 Task: Change the prefilter of the Dirac video decoder using libschroedinger to "Low Pass Filter".
Action: Mouse moved to (108, 20)
Screenshot: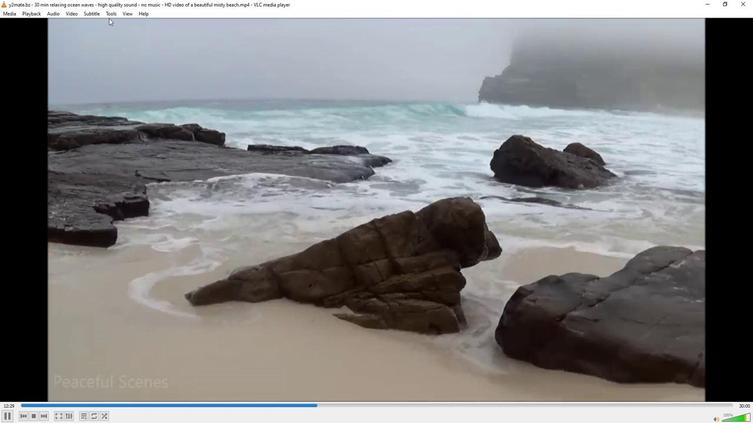 
Action: Mouse pressed left at (108, 20)
Screenshot: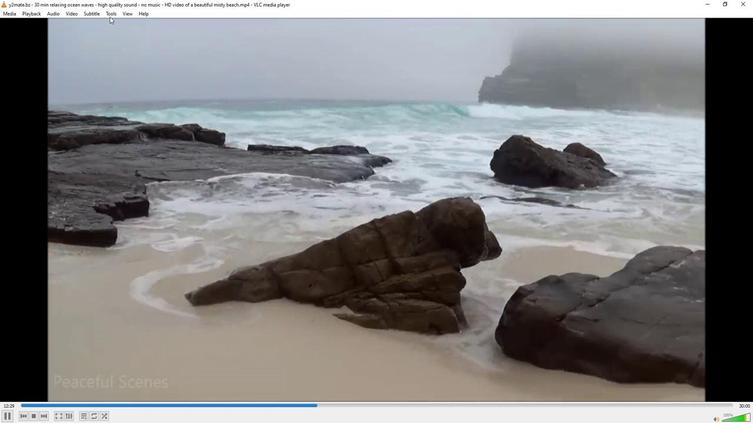 
Action: Mouse moved to (117, 110)
Screenshot: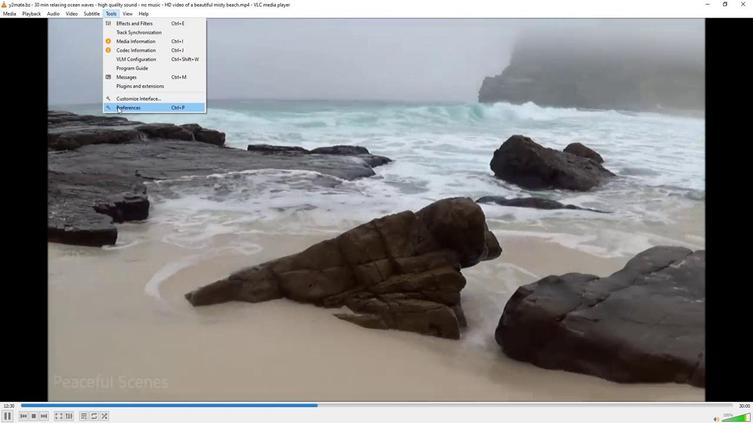 
Action: Mouse pressed left at (117, 110)
Screenshot: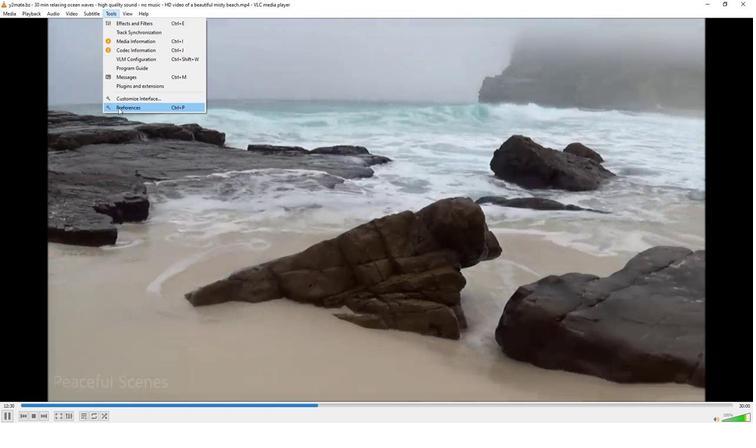 
Action: Mouse moved to (87, 327)
Screenshot: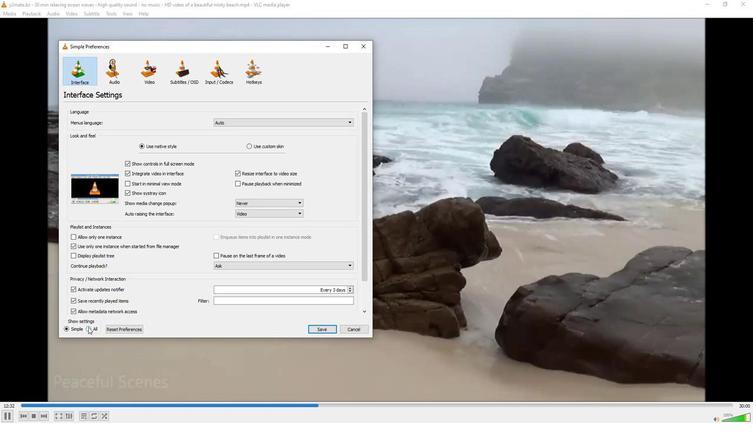
Action: Mouse pressed left at (87, 327)
Screenshot: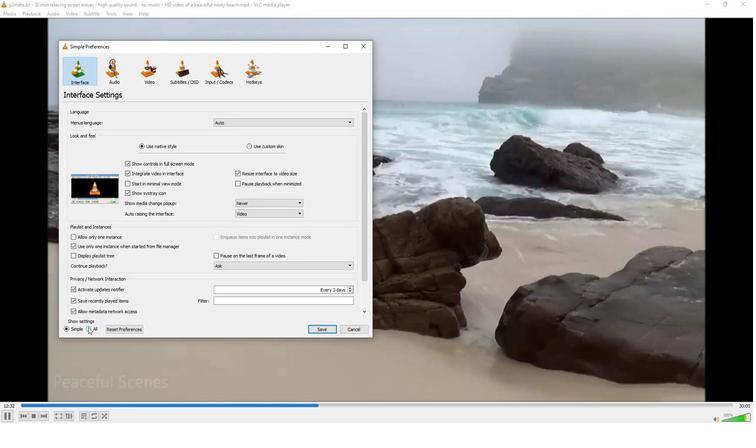 
Action: Mouse moved to (77, 252)
Screenshot: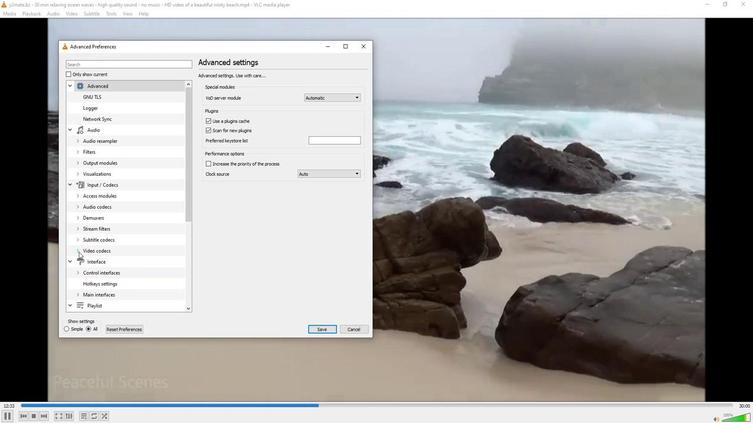
Action: Mouse pressed left at (77, 252)
Screenshot: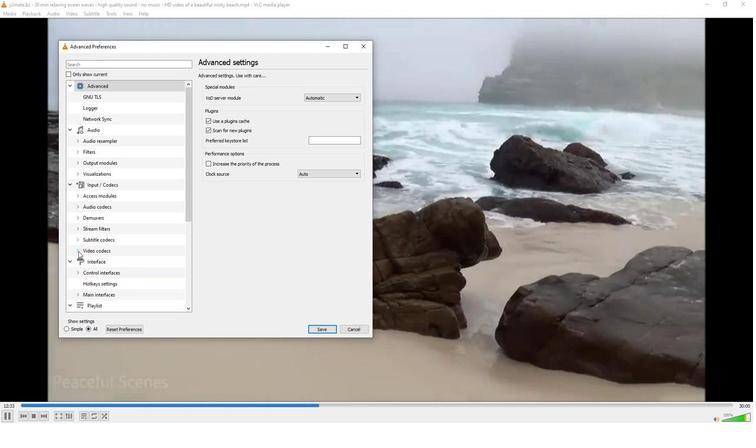 
Action: Mouse moved to (107, 305)
Screenshot: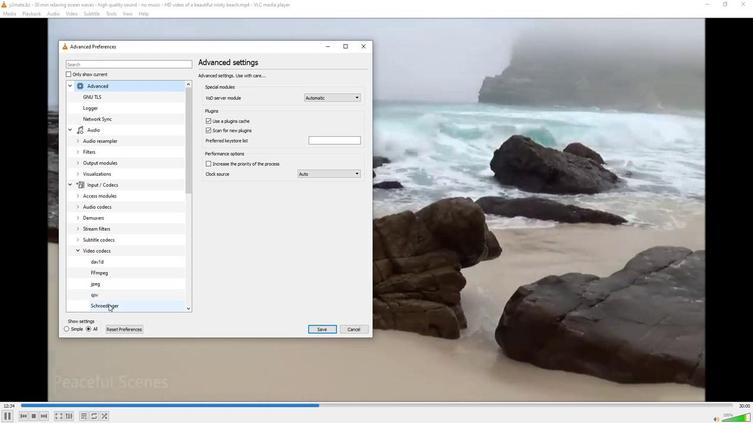 
Action: Mouse pressed left at (107, 305)
Screenshot: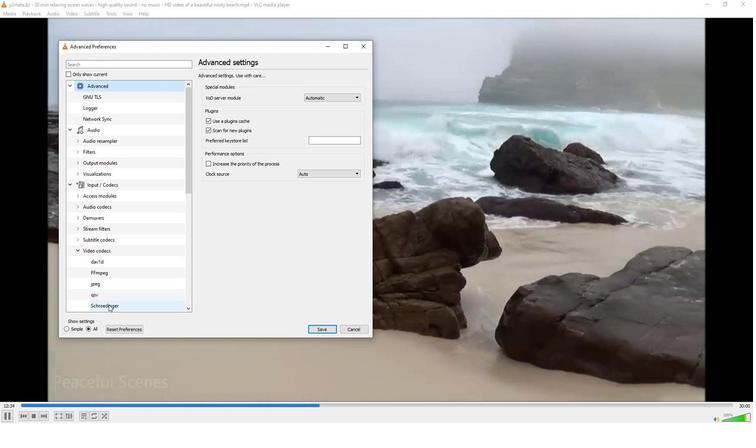 
Action: Mouse moved to (362, 310)
Screenshot: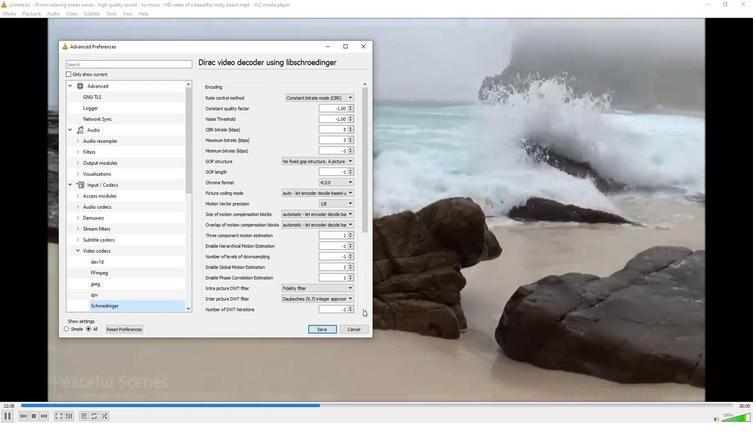 
Action: Mouse pressed left at (362, 310)
Screenshot: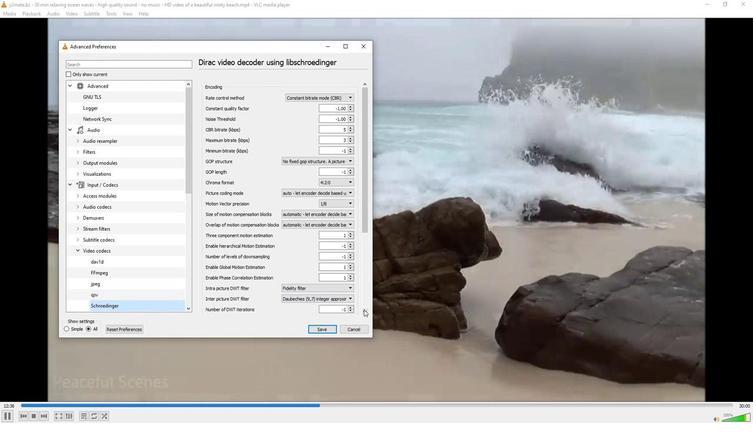 
Action: Mouse pressed left at (362, 310)
Screenshot: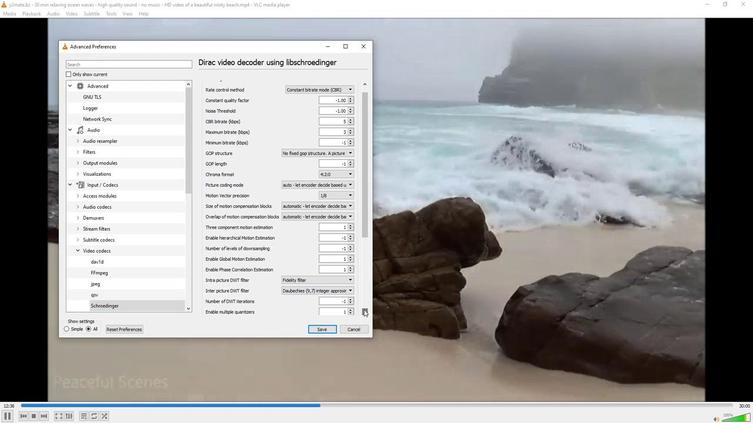 
Action: Mouse pressed left at (362, 310)
Screenshot: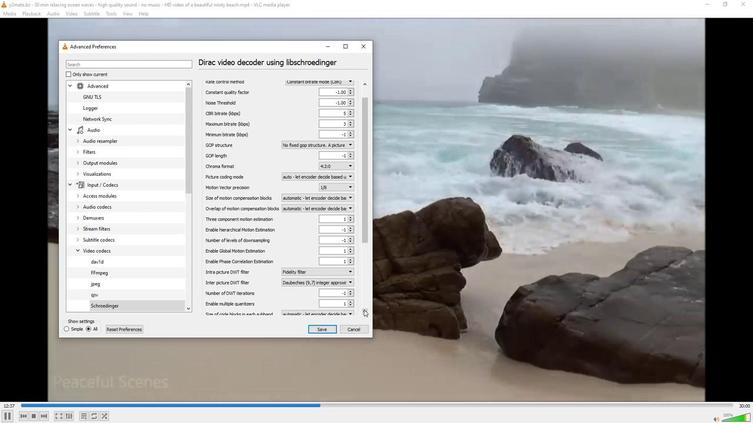 
Action: Mouse pressed left at (362, 310)
Screenshot: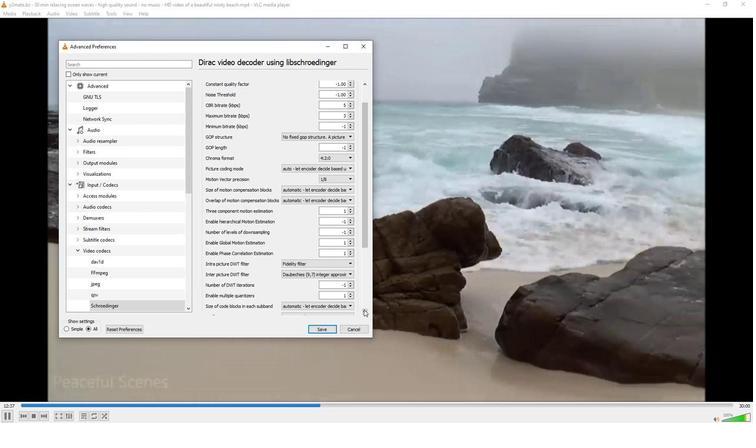 
Action: Mouse pressed left at (362, 310)
Screenshot: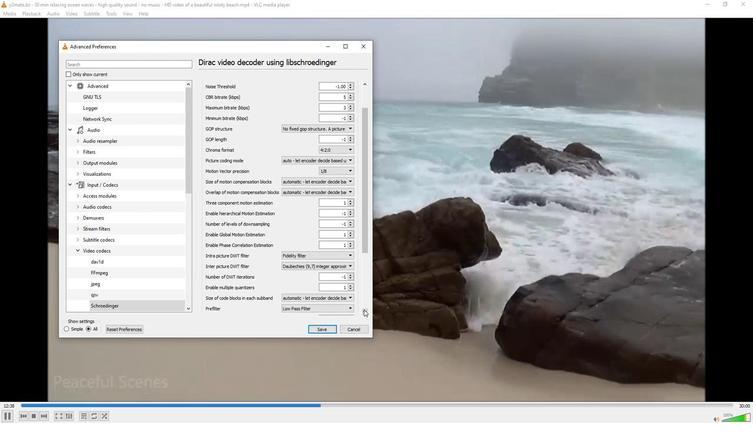 
Action: Mouse moved to (311, 300)
Screenshot: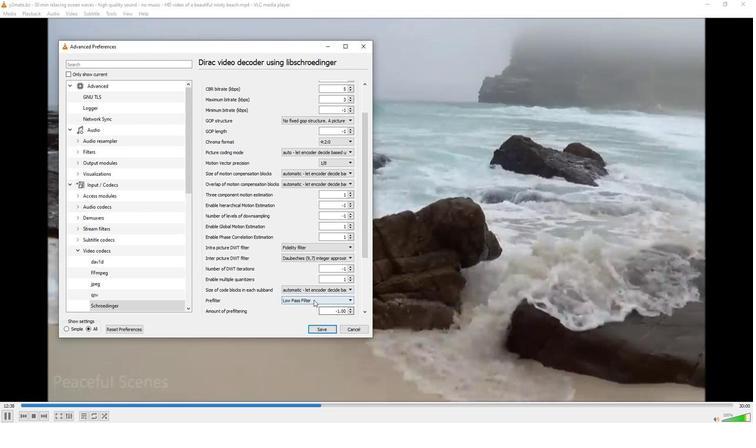 
Action: Mouse pressed left at (311, 300)
Screenshot: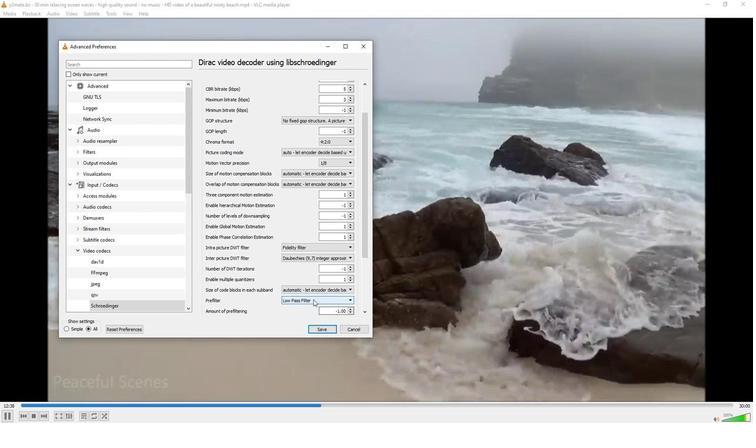
Action: Mouse moved to (303, 333)
Screenshot: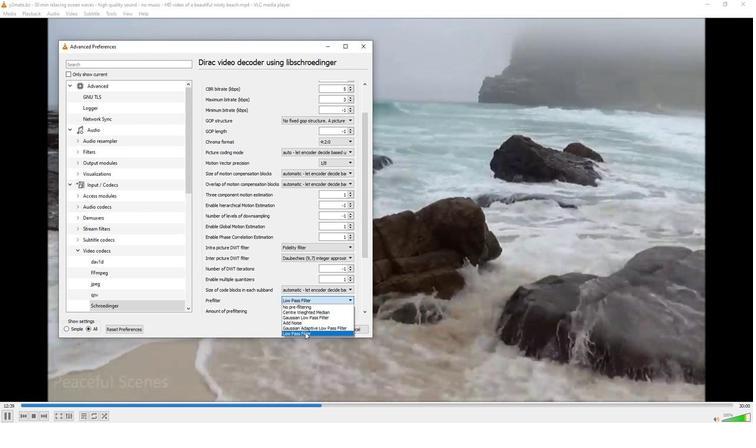 
Action: Mouse pressed left at (303, 333)
Screenshot: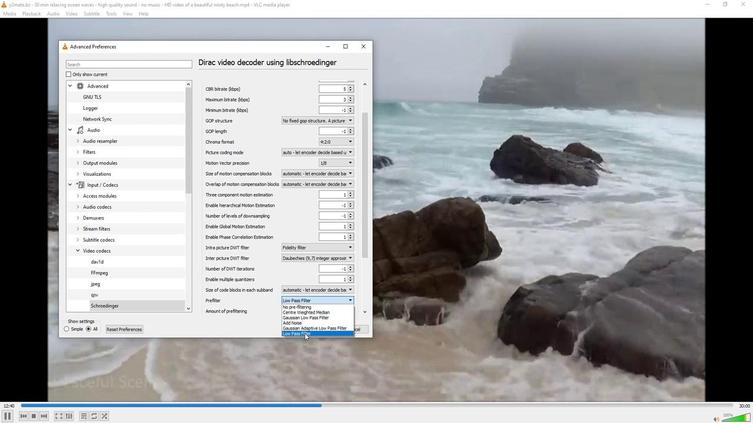 
Action: Mouse moved to (298, 333)
Screenshot: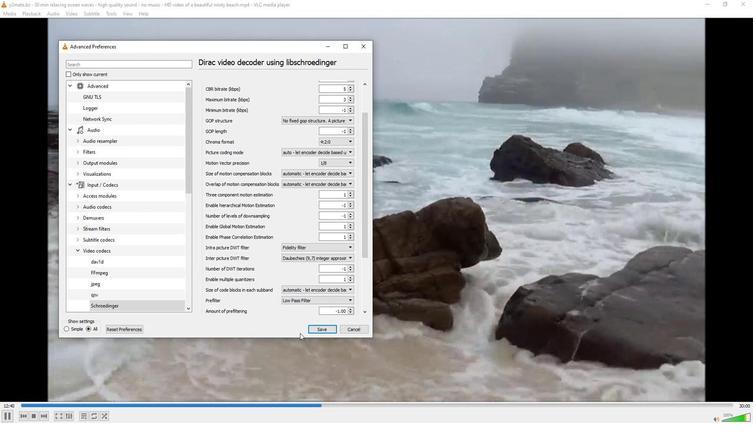 
